 Task: Assign in the project CodeWave the issue 'Create a new online platform for online fitness courses with advanced fitness tools and community features' to the sprint 'Velocity Vectors'. Assign in the project CodeWave the issue 'Implement a new cloud-based event management system for a company with advanced event planning and coordination features' to the sprint 'Velocity Vectors'. Assign in the project CodeWave the issue 'Integrate a new payment gateway feature into an existing e-commerce website to enhance payment options and security' to the sprint 'Velocity Vectors'. Assign in the project CodeWave the issue 'Develop a new tool for automated testing of mobile application network connectivity and data usage optimization' to the sprint 'Velocity Vectors'
Action: Mouse moved to (234, 65)
Screenshot: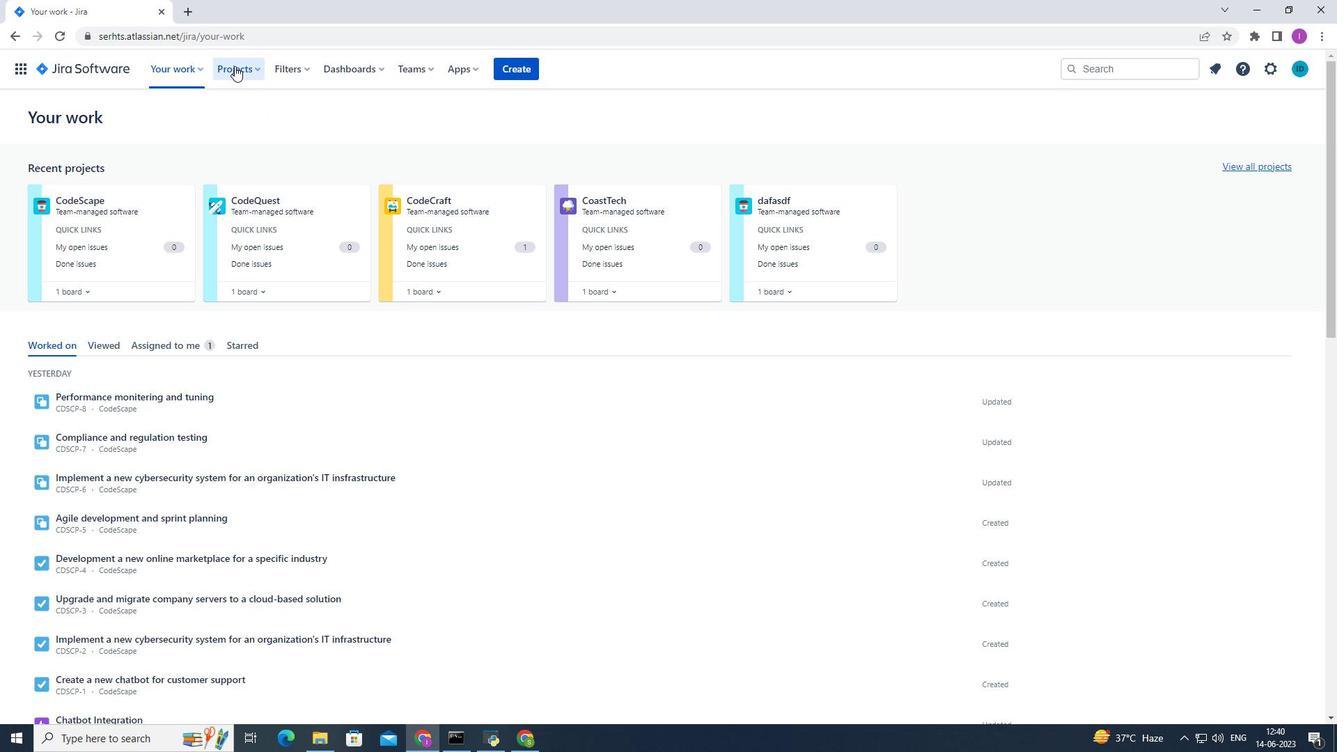 
Action: Mouse pressed left at (234, 65)
Screenshot: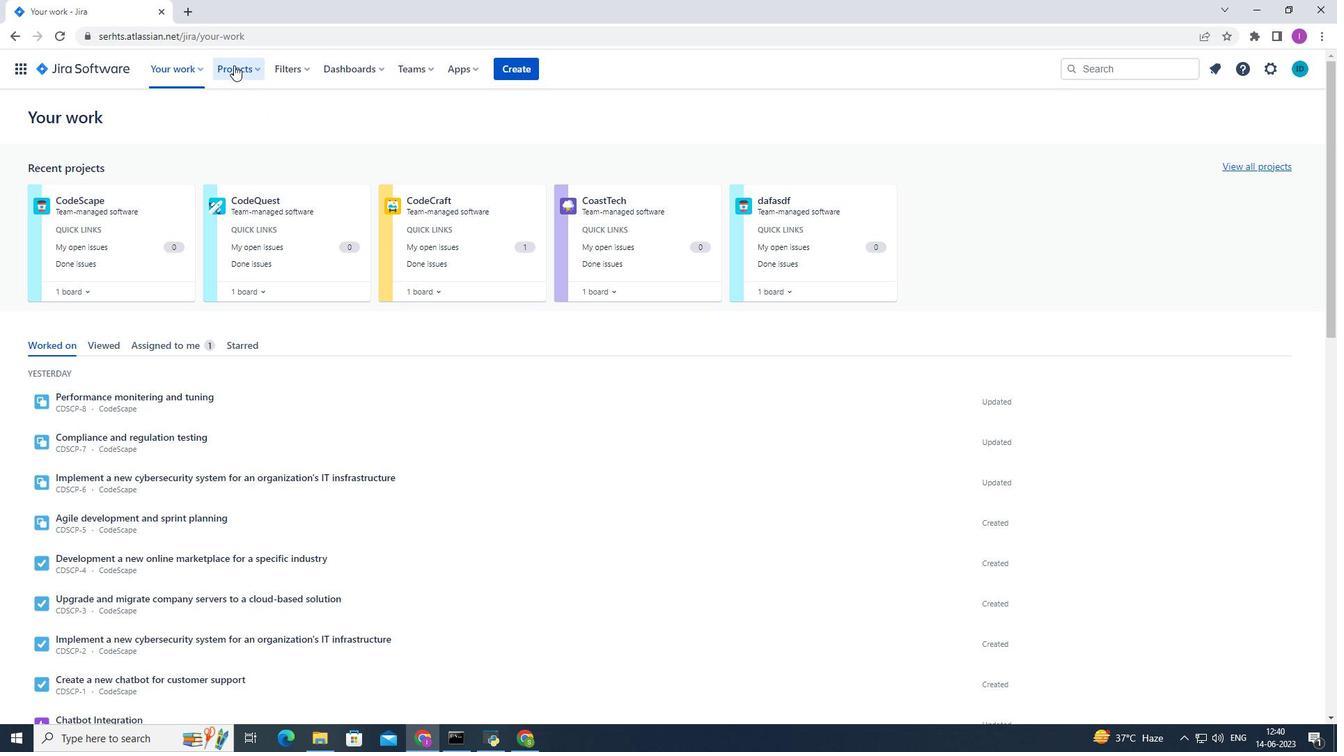 
Action: Mouse moved to (265, 126)
Screenshot: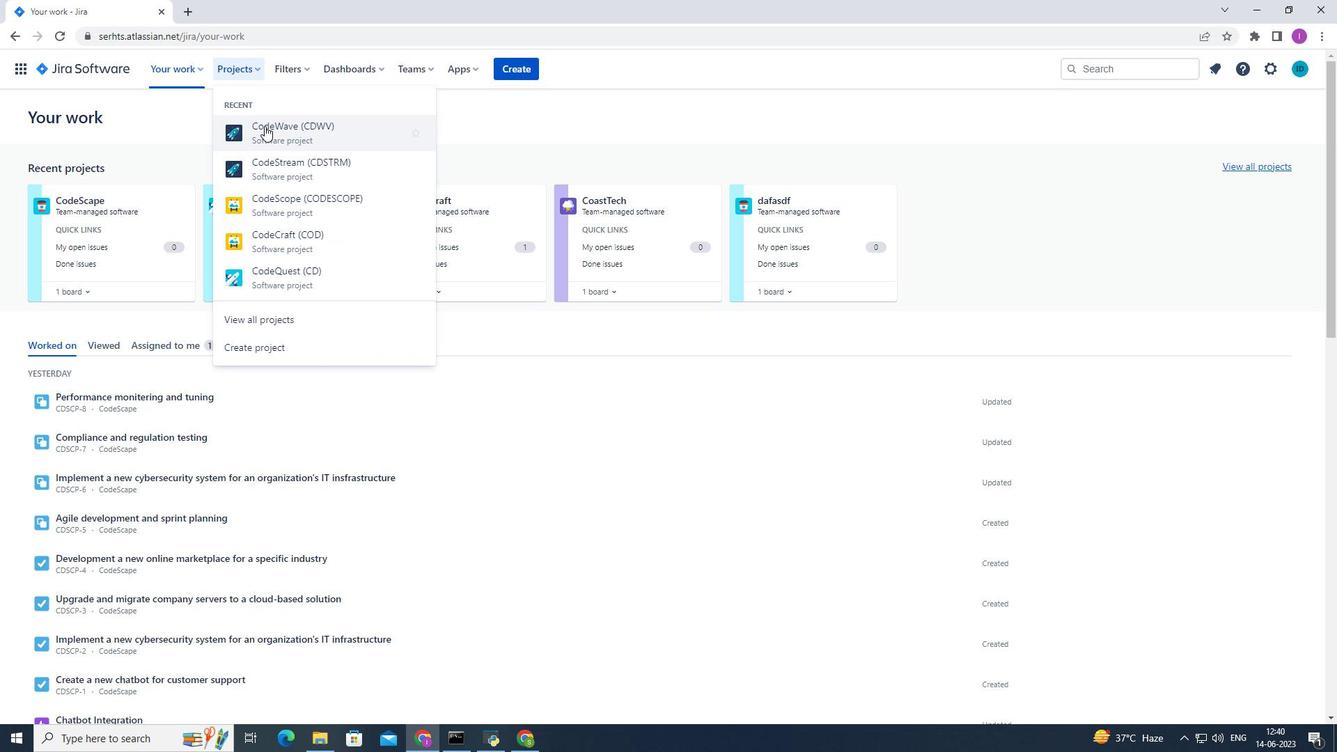 
Action: Mouse pressed left at (265, 126)
Screenshot: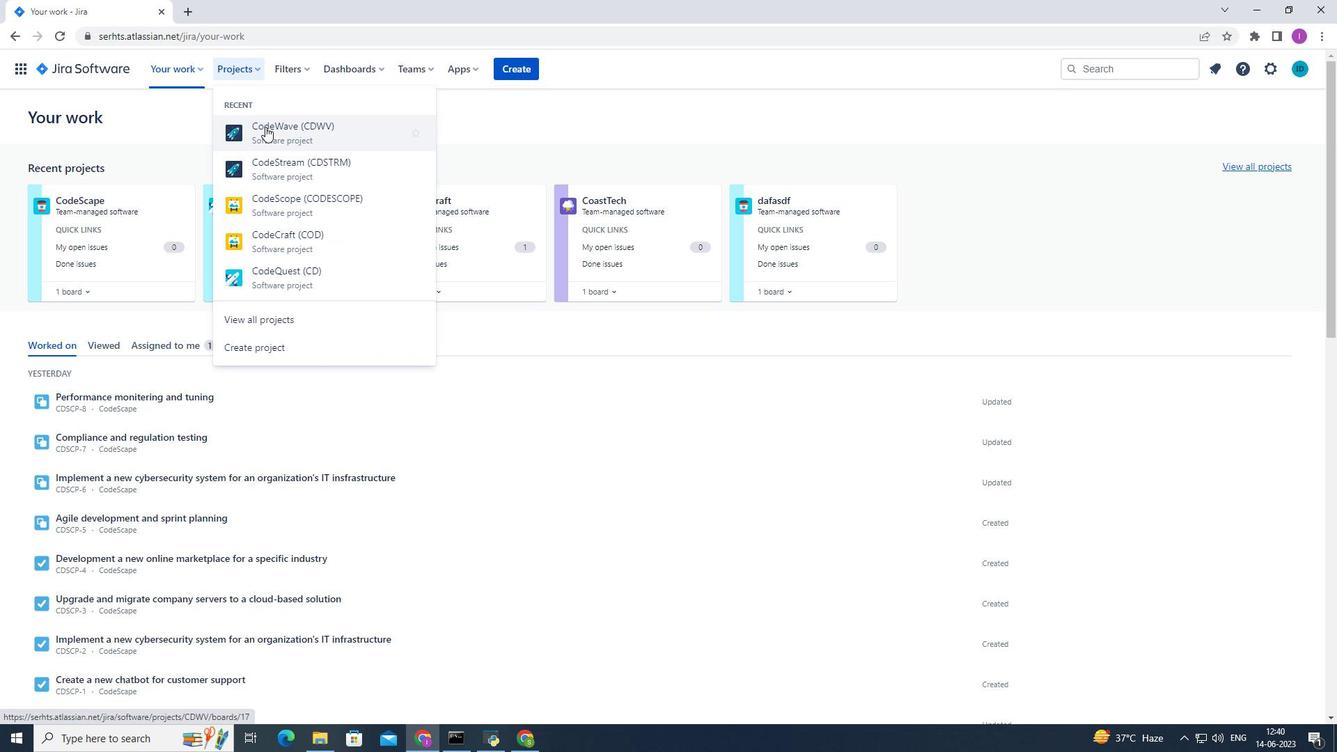 
Action: Mouse moved to (105, 204)
Screenshot: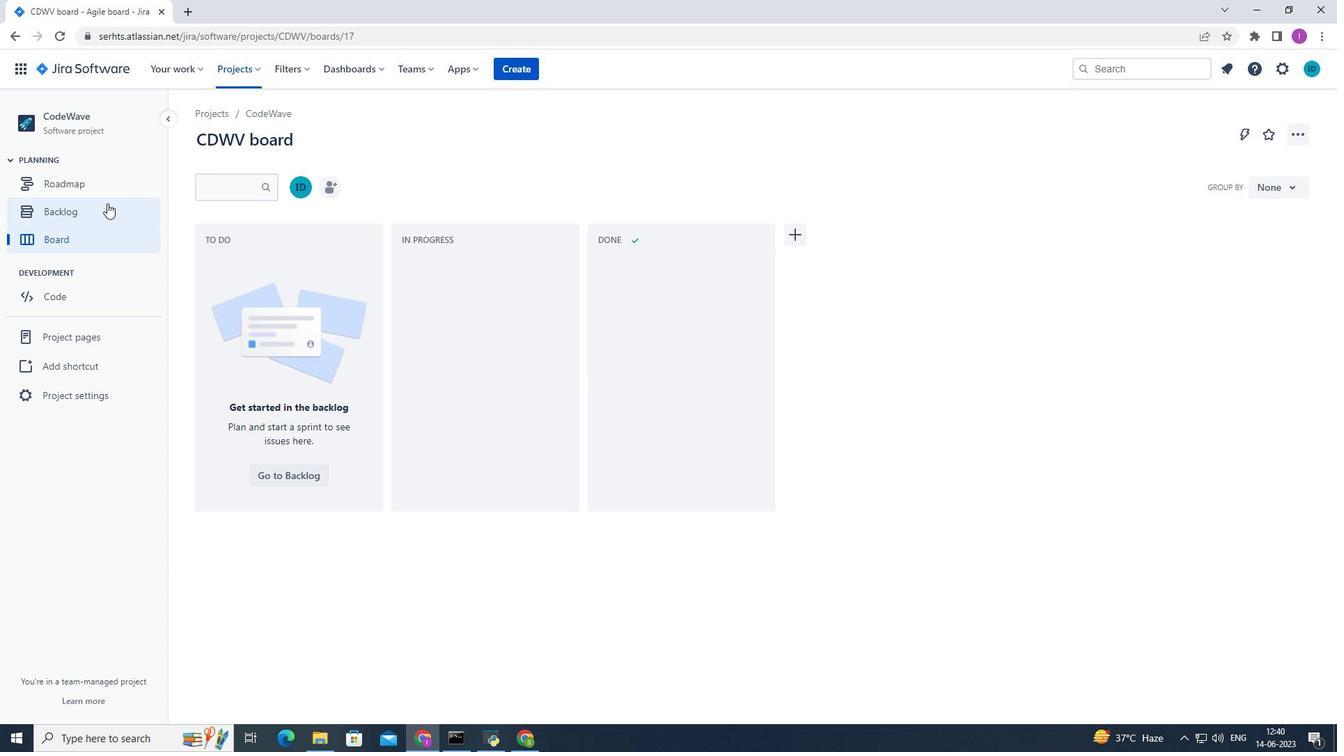 
Action: Mouse pressed left at (105, 204)
Screenshot: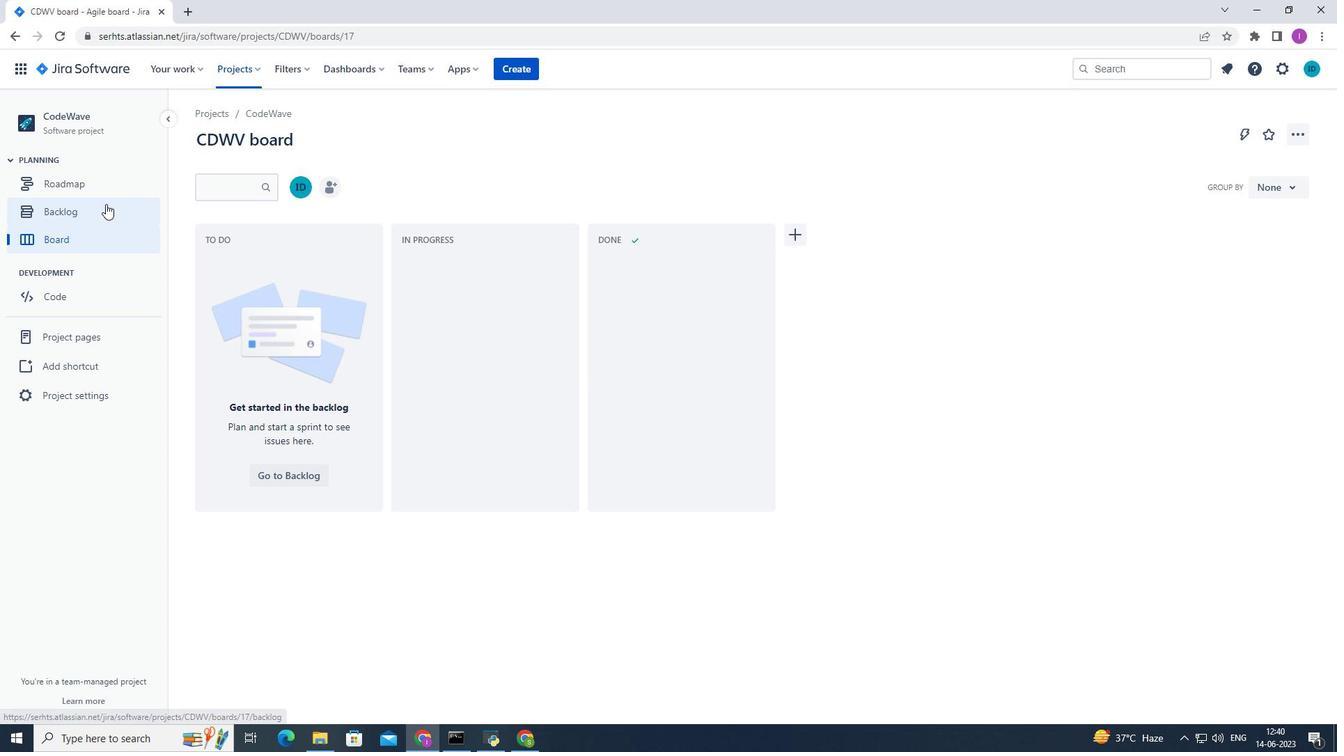 
Action: Mouse moved to (993, 713)
Screenshot: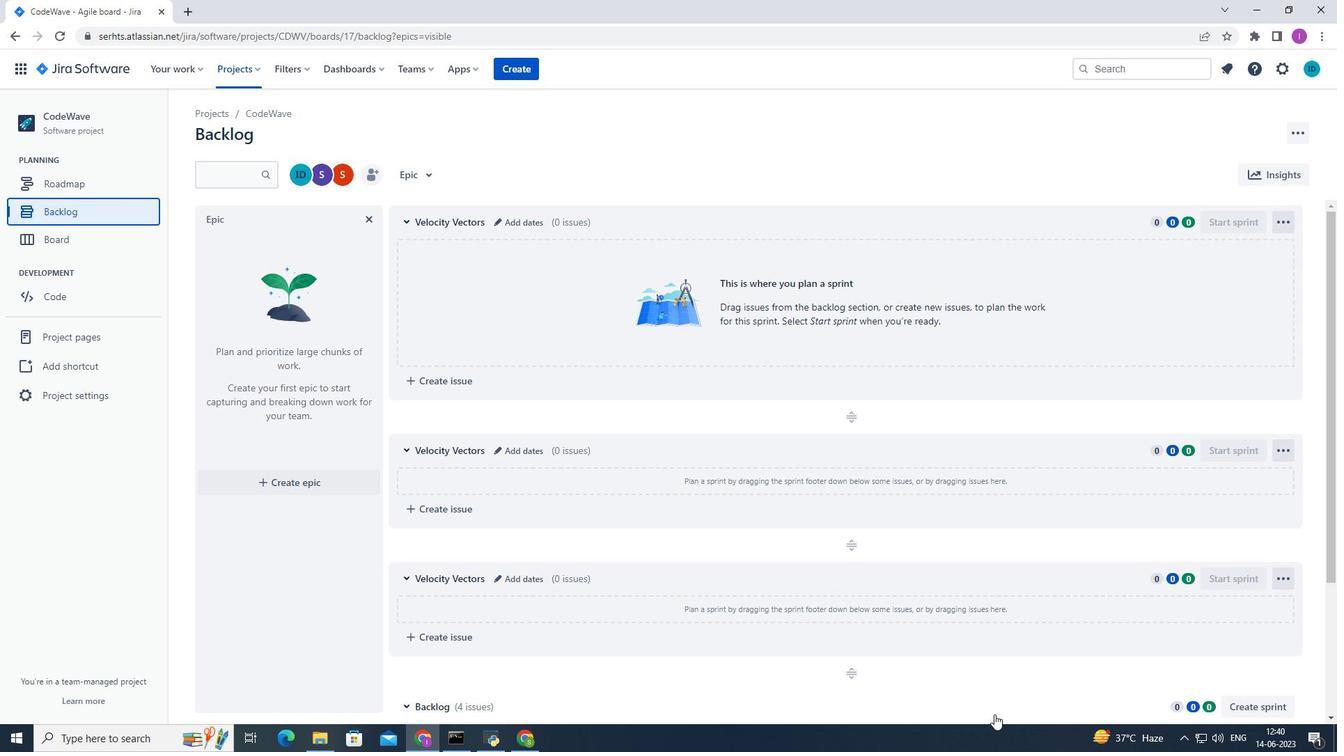 
Action: Mouse scrolled (993, 712) with delta (0, 0)
Screenshot: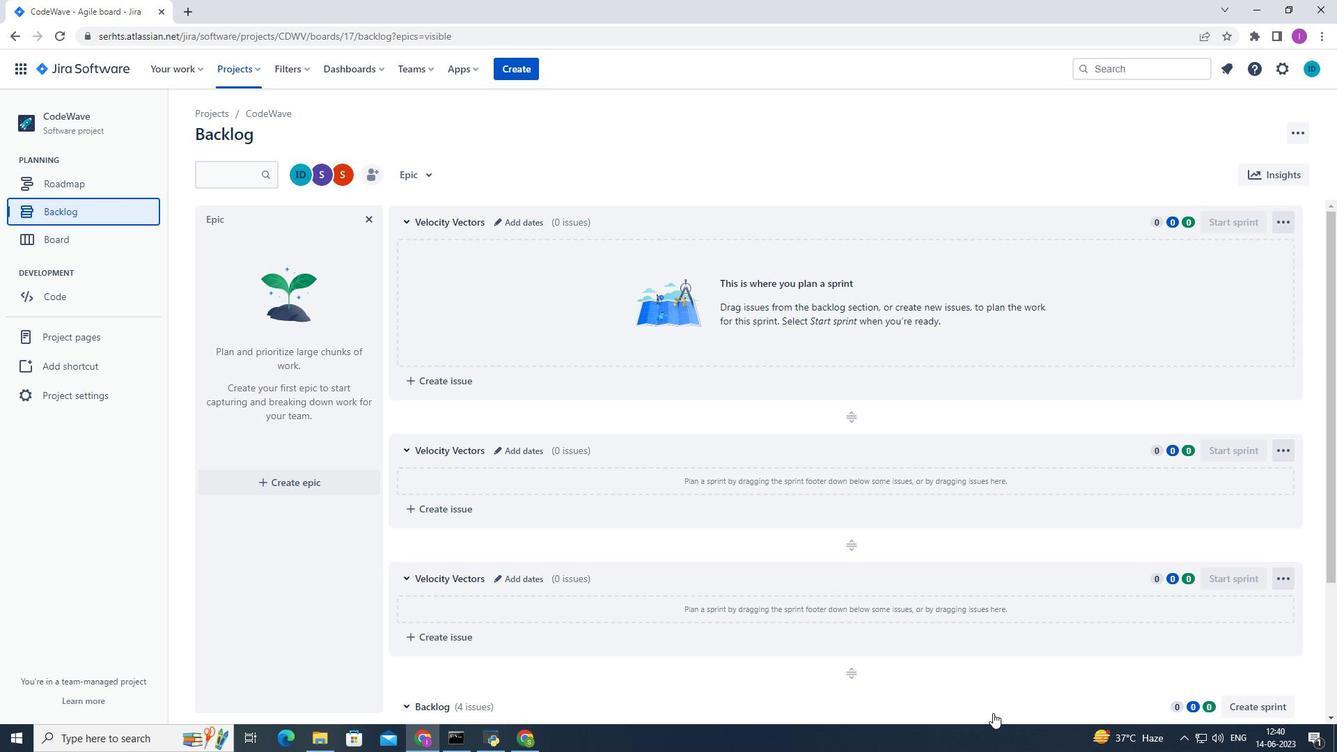 
Action: Mouse scrolled (993, 712) with delta (0, 0)
Screenshot: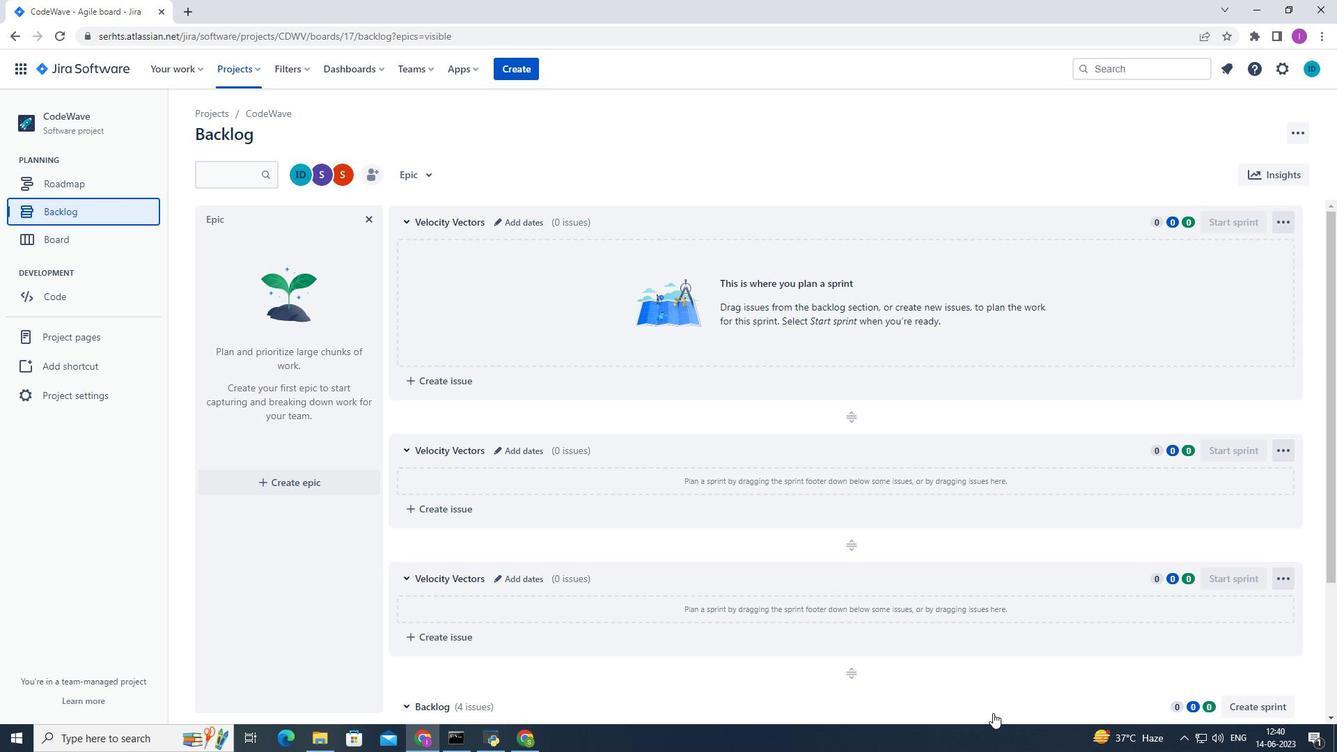 
Action: Mouse scrolled (993, 712) with delta (0, 0)
Screenshot: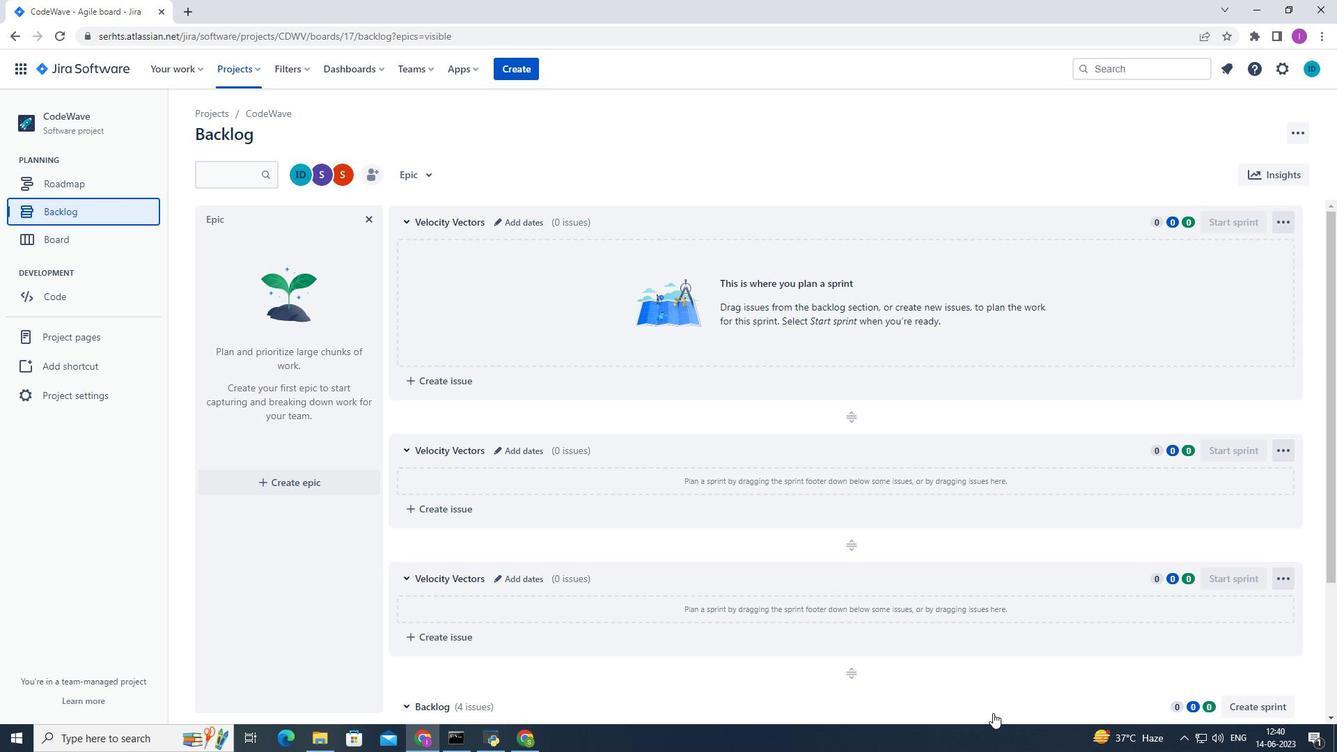 
Action: Mouse scrolled (993, 712) with delta (0, 0)
Screenshot: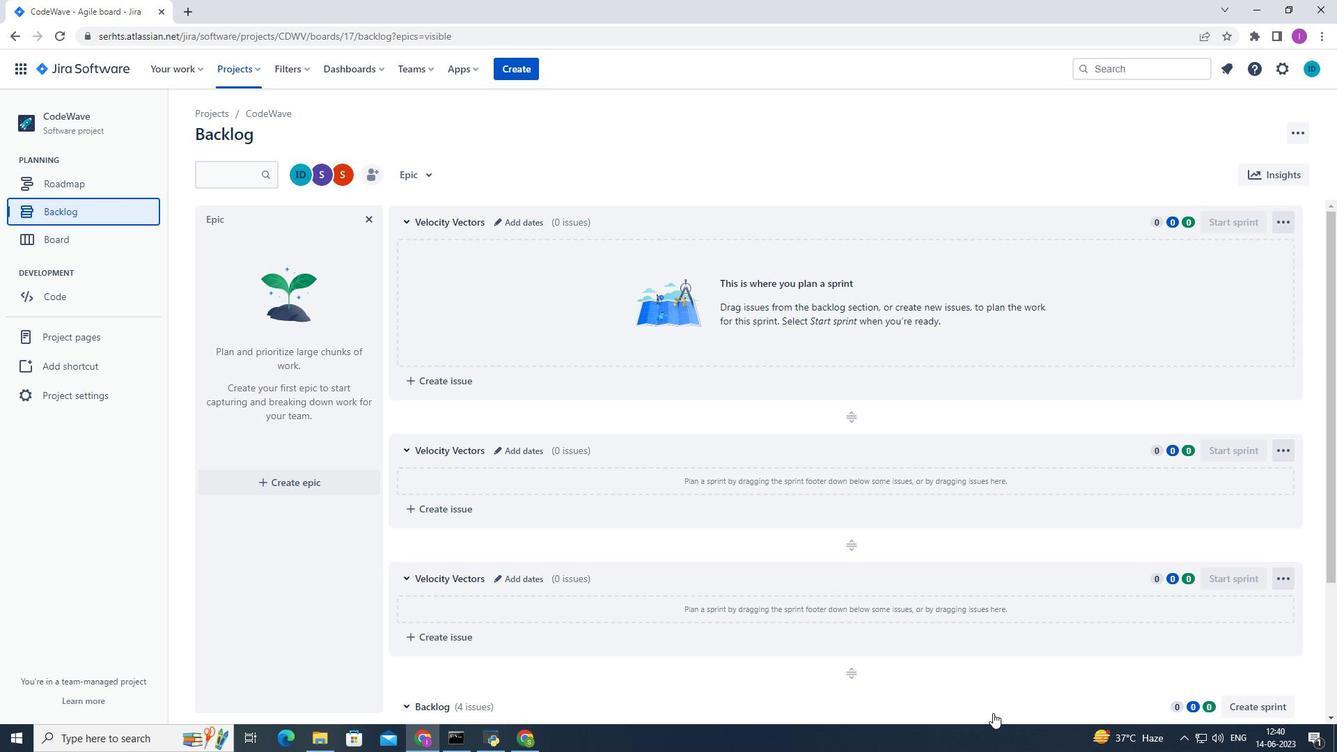 
Action: Mouse moved to (987, 690)
Screenshot: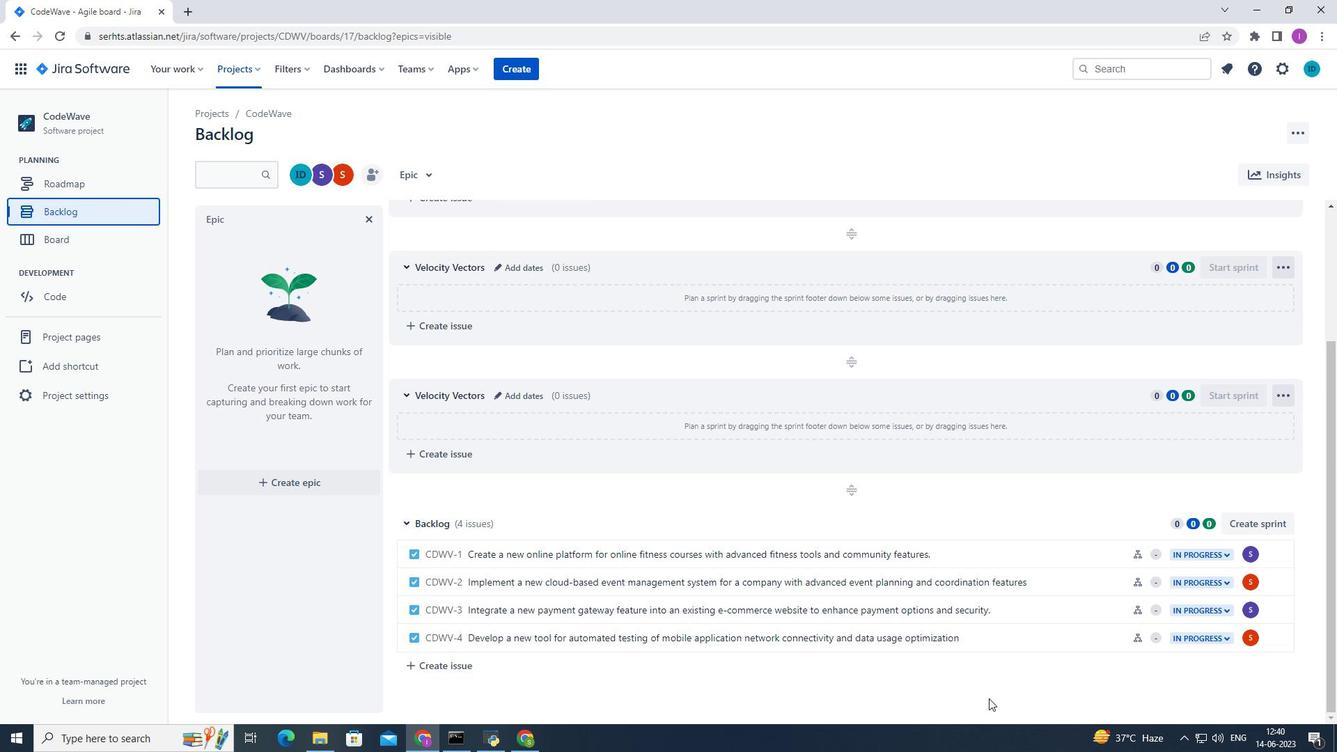 
Action: Mouse scrolled (987, 690) with delta (0, 0)
Screenshot: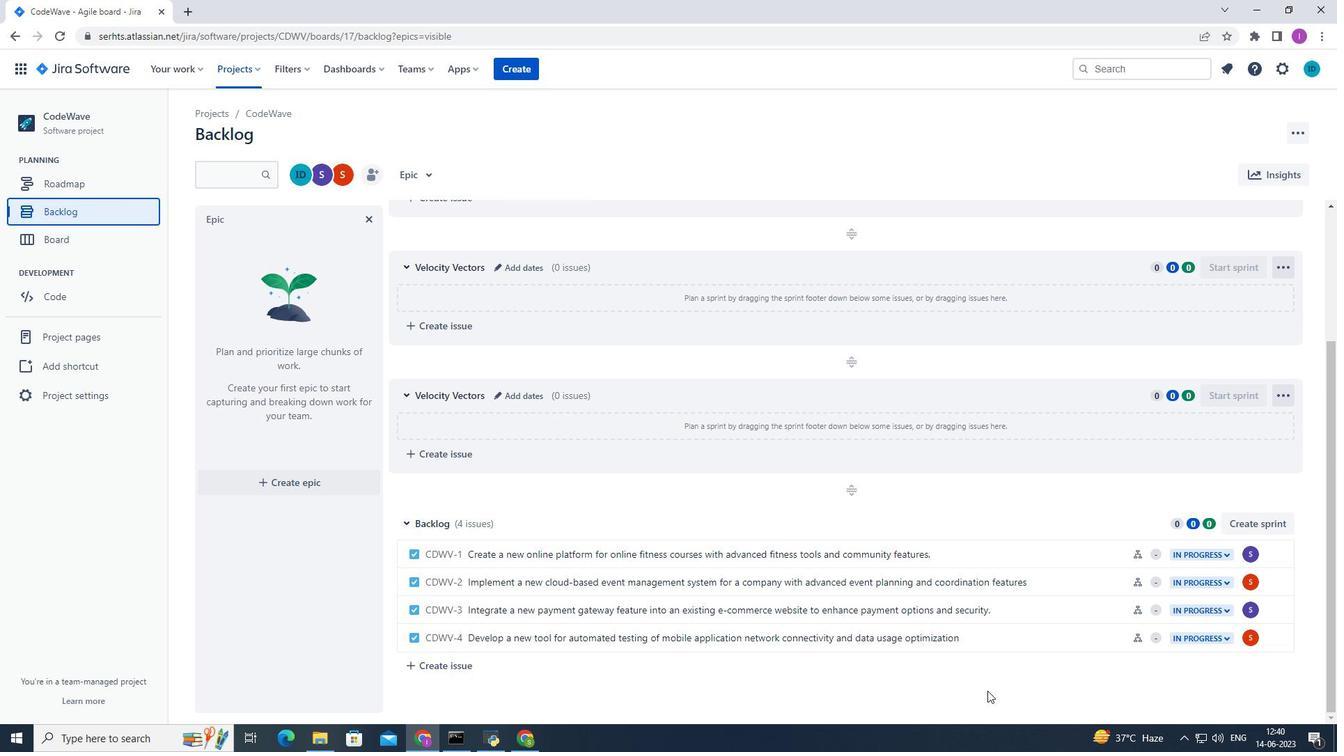 
Action: Mouse scrolled (987, 690) with delta (0, 0)
Screenshot: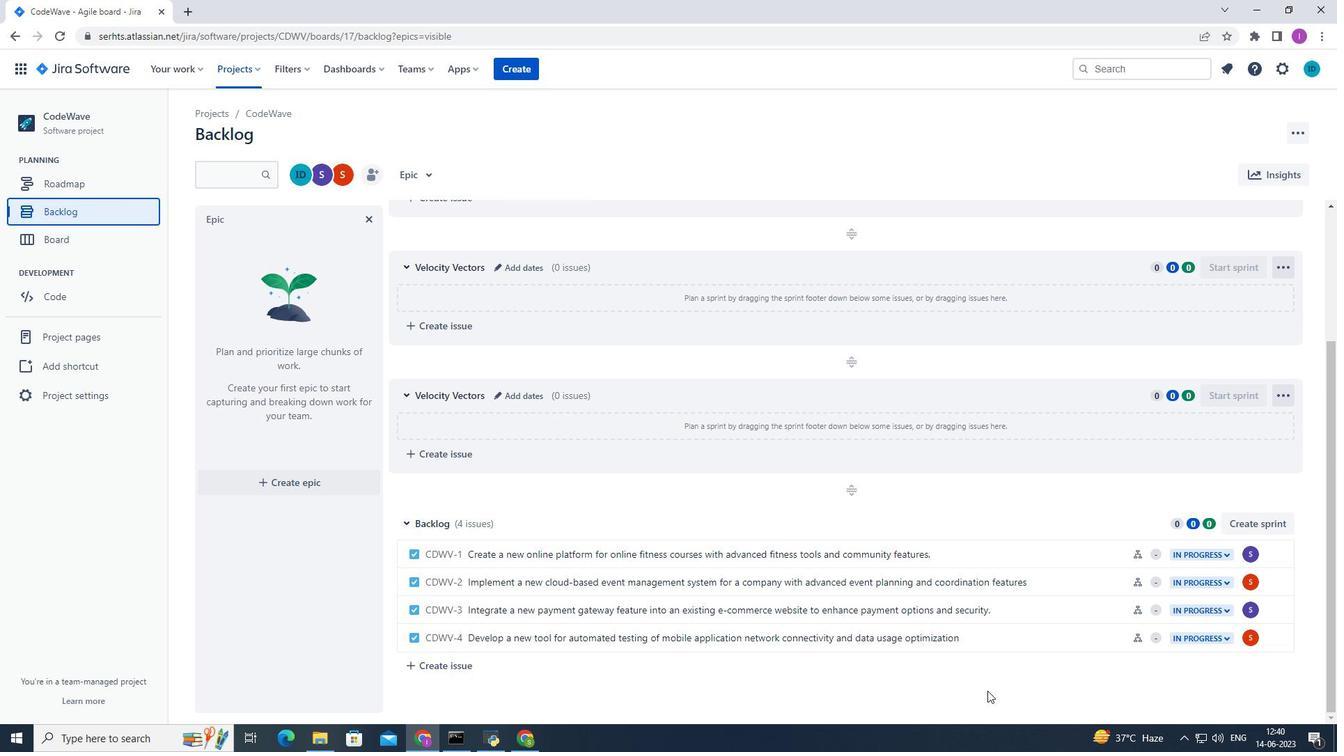 
Action: Mouse scrolled (987, 690) with delta (0, 0)
Screenshot: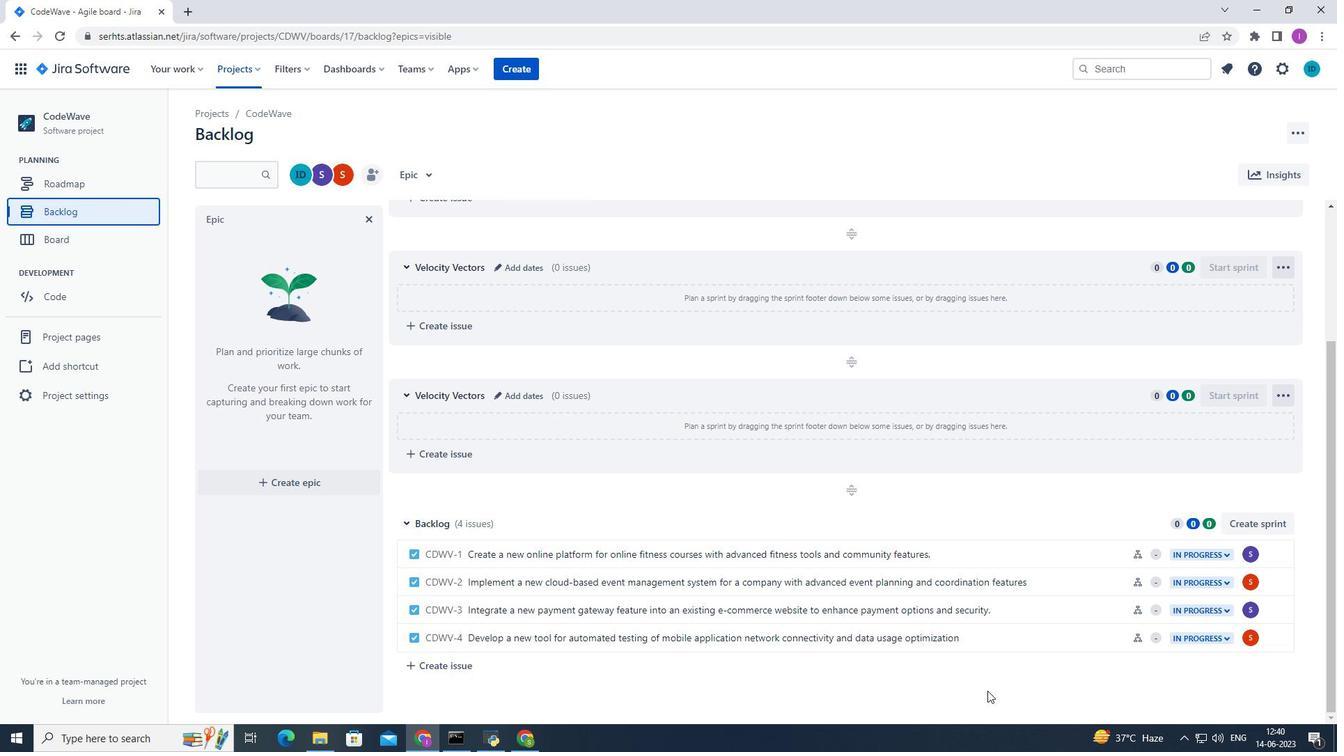 
Action: Mouse scrolled (987, 690) with delta (0, 0)
Screenshot: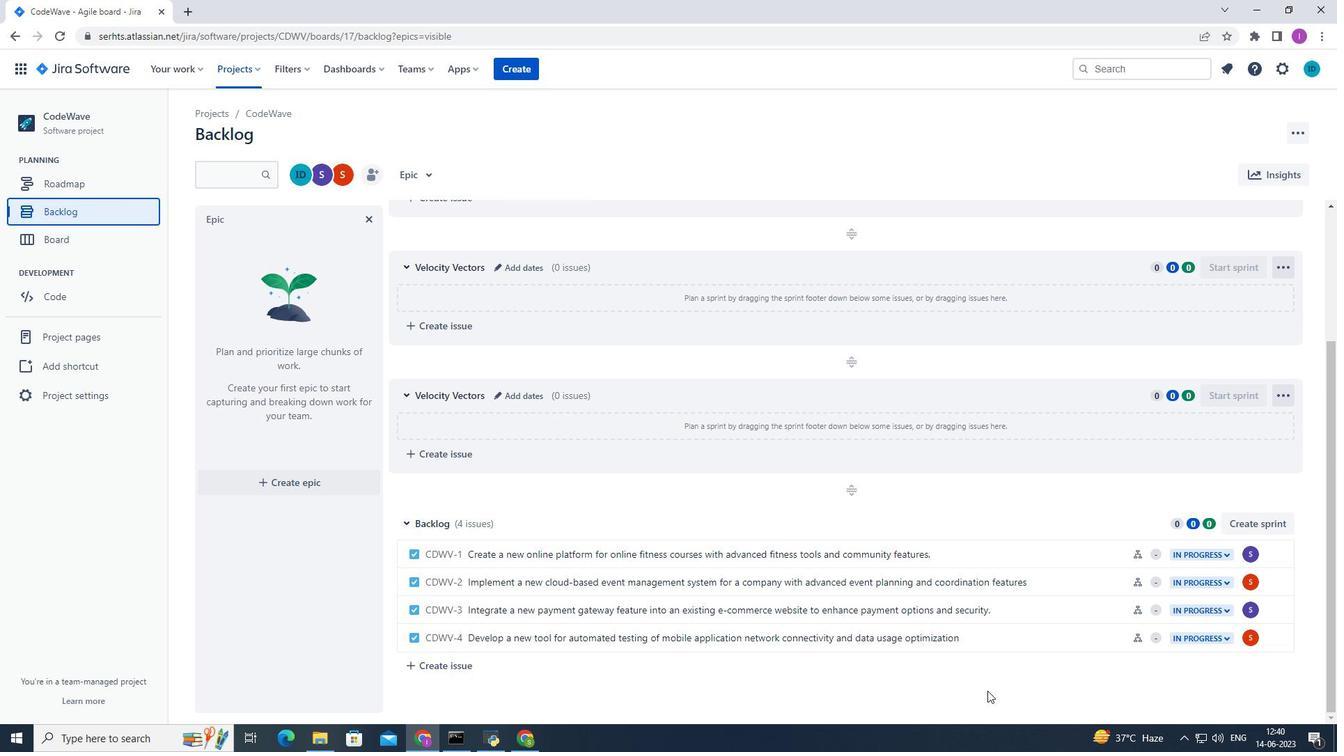 
Action: Mouse moved to (1271, 553)
Screenshot: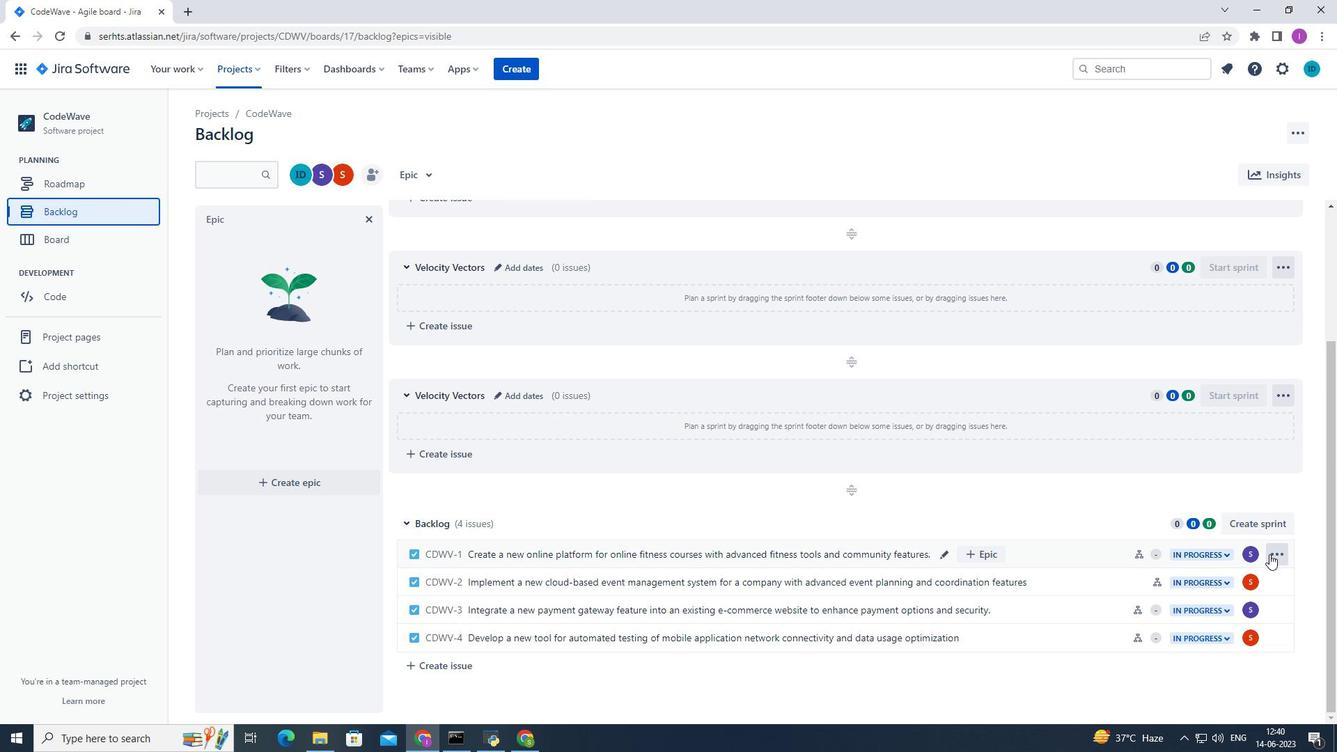 
Action: Mouse pressed left at (1271, 553)
Screenshot: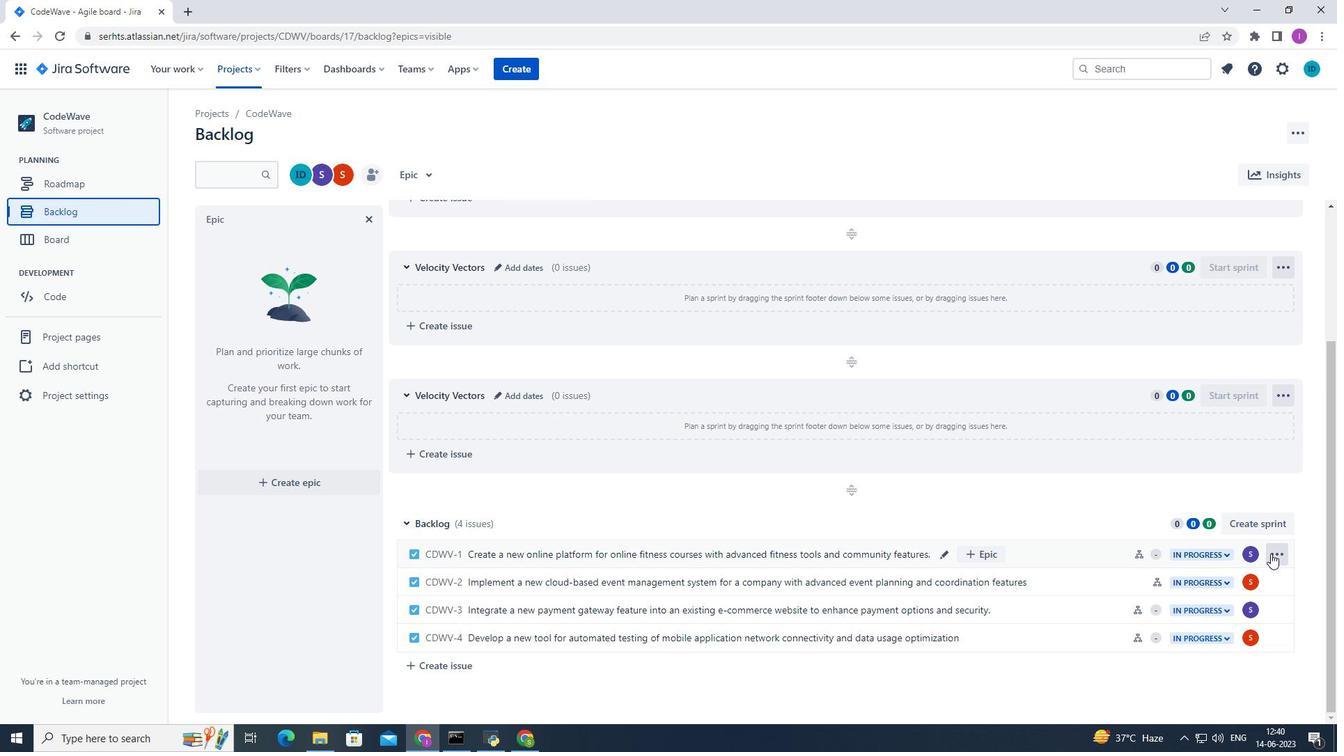 
Action: Mouse moved to (1250, 430)
Screenshot: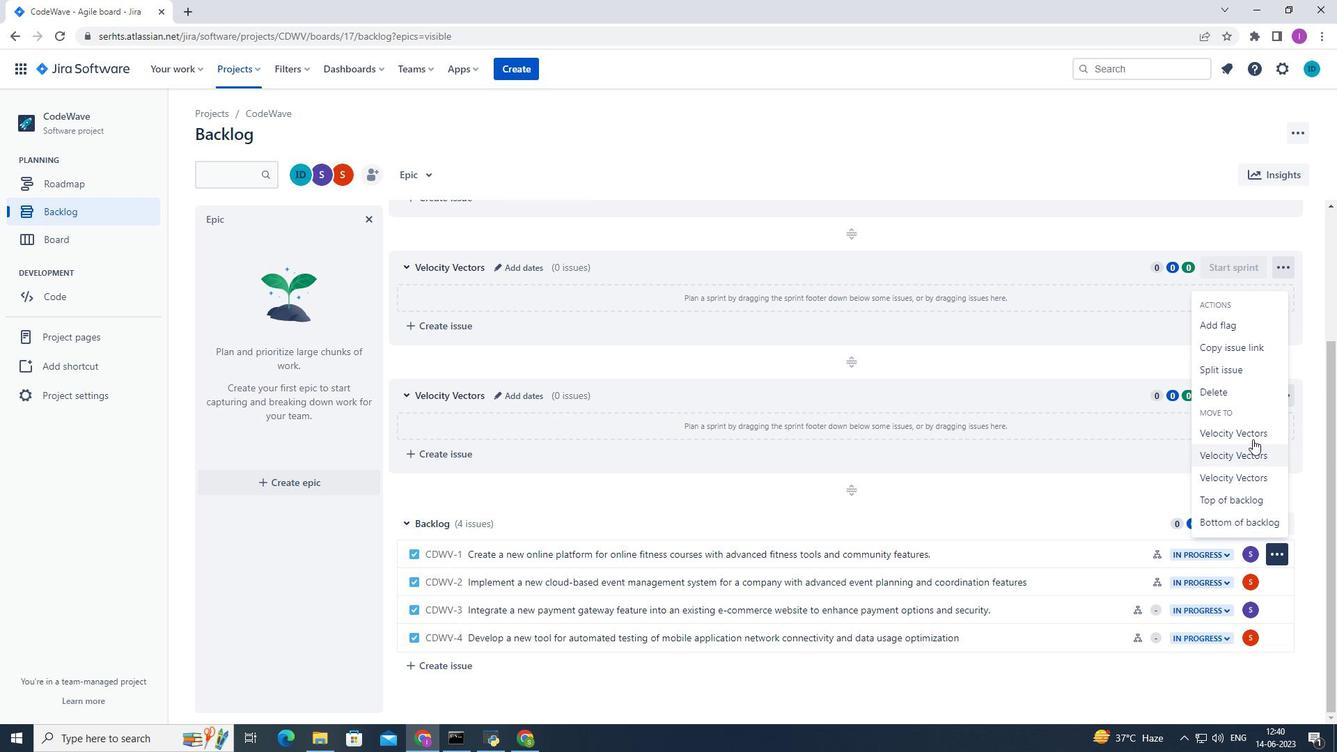 
Action: Mouse pressed left at (1250, 430)
Screenshot: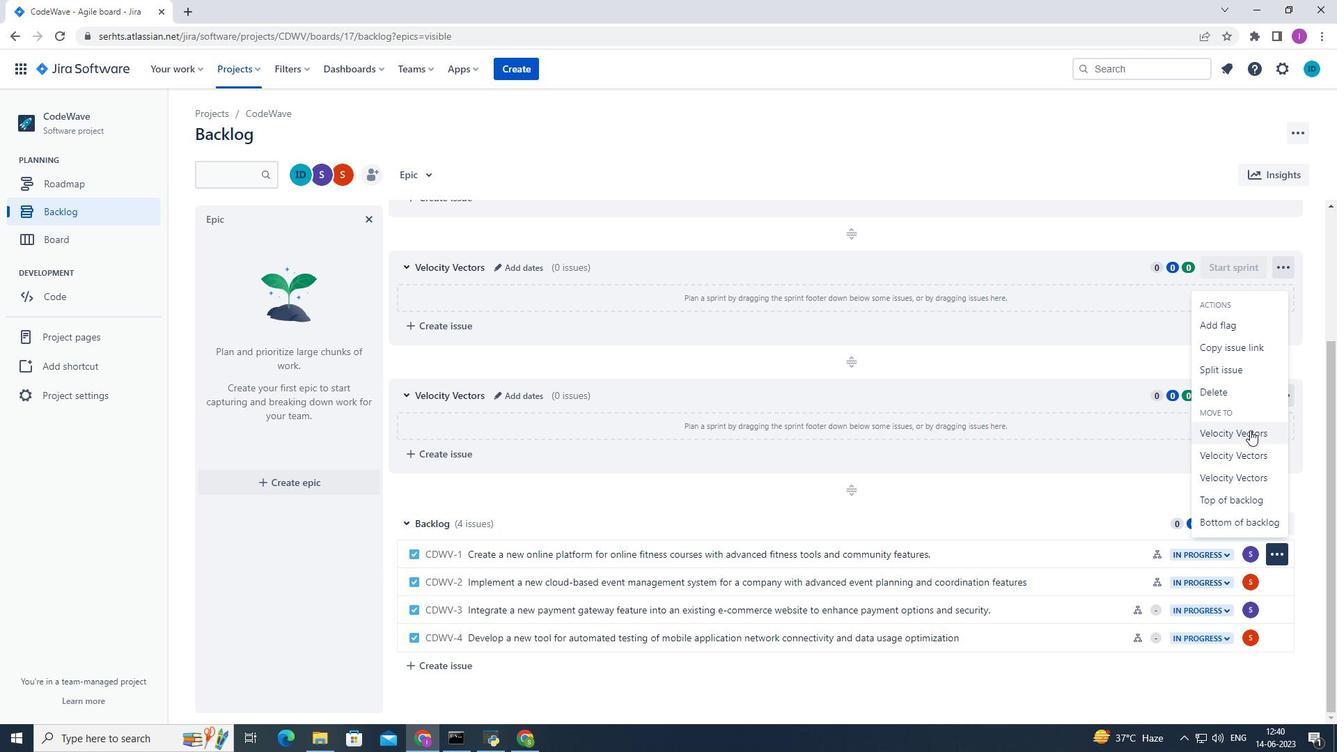 
Action: Mouse moved to (1272, 580)
Screenshot: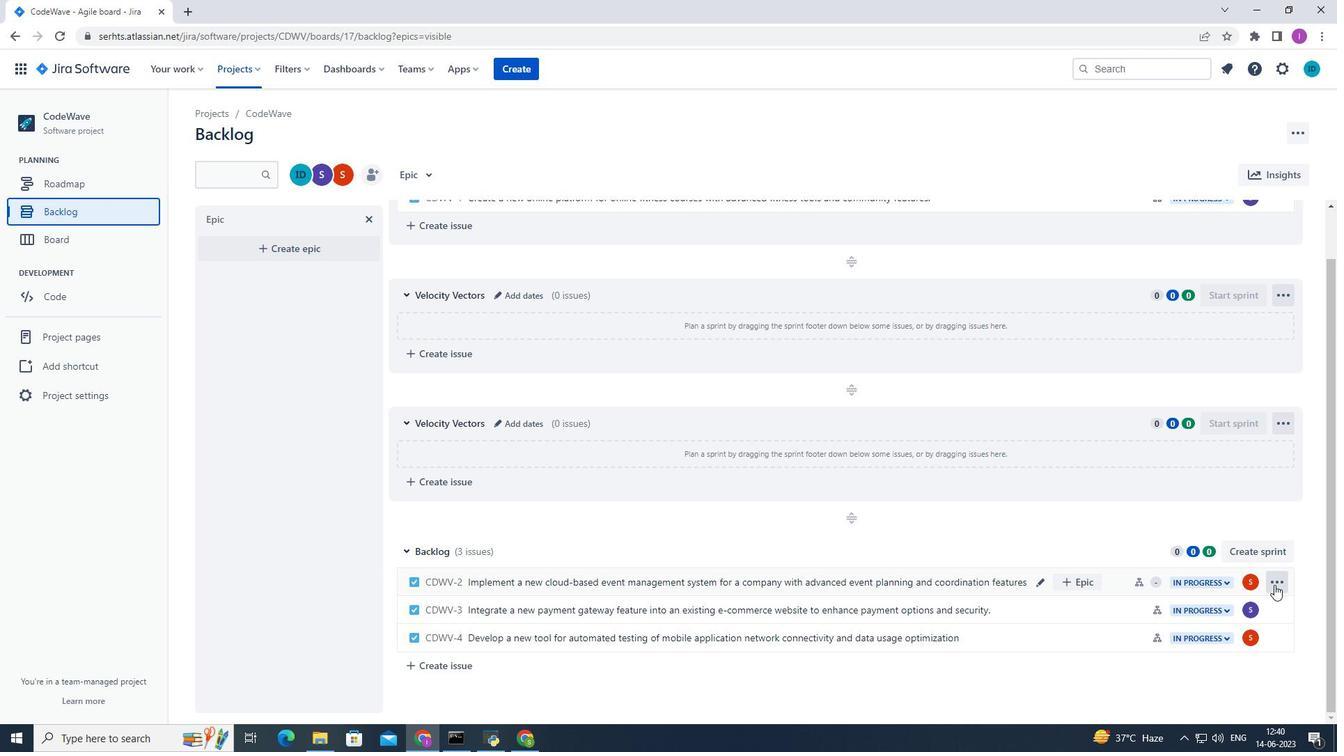 
Action: Mouse pressed left at (1272, 580)
Screenshot: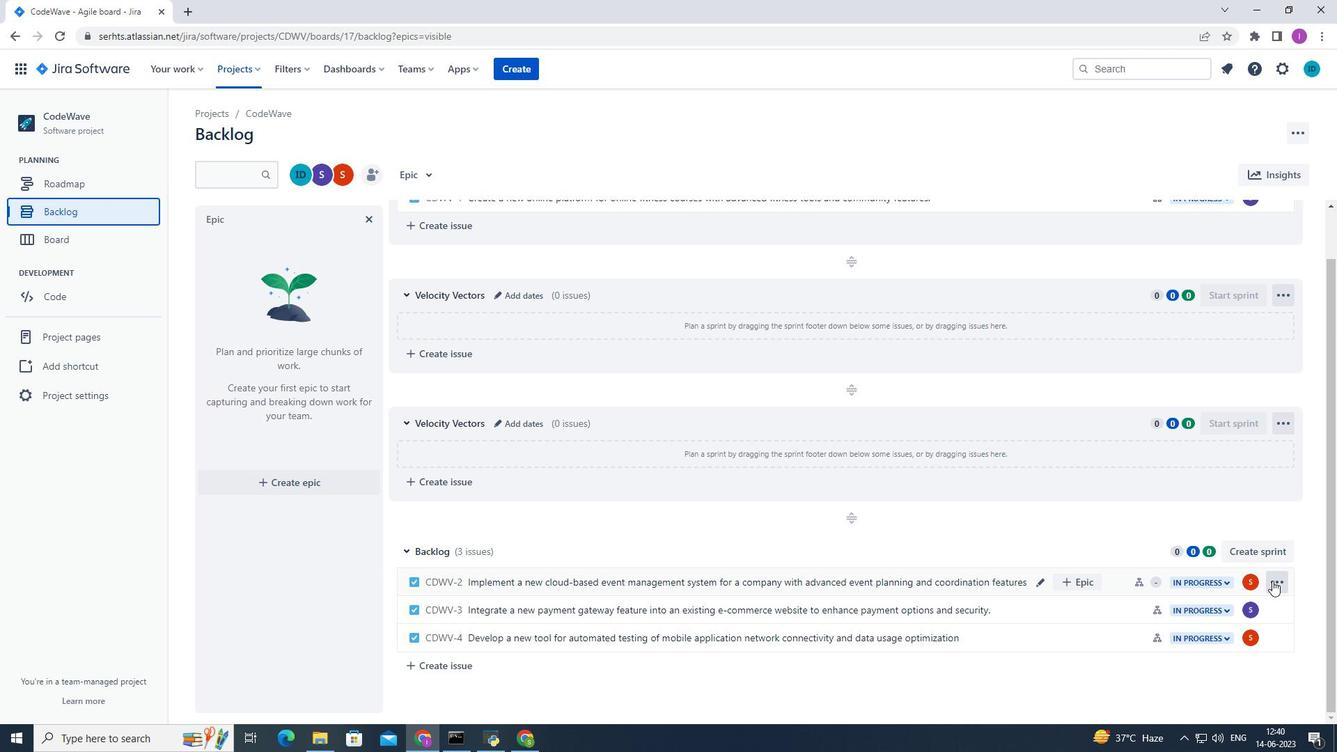
Action: Mouse moved to (1246, 485)
Screenshot: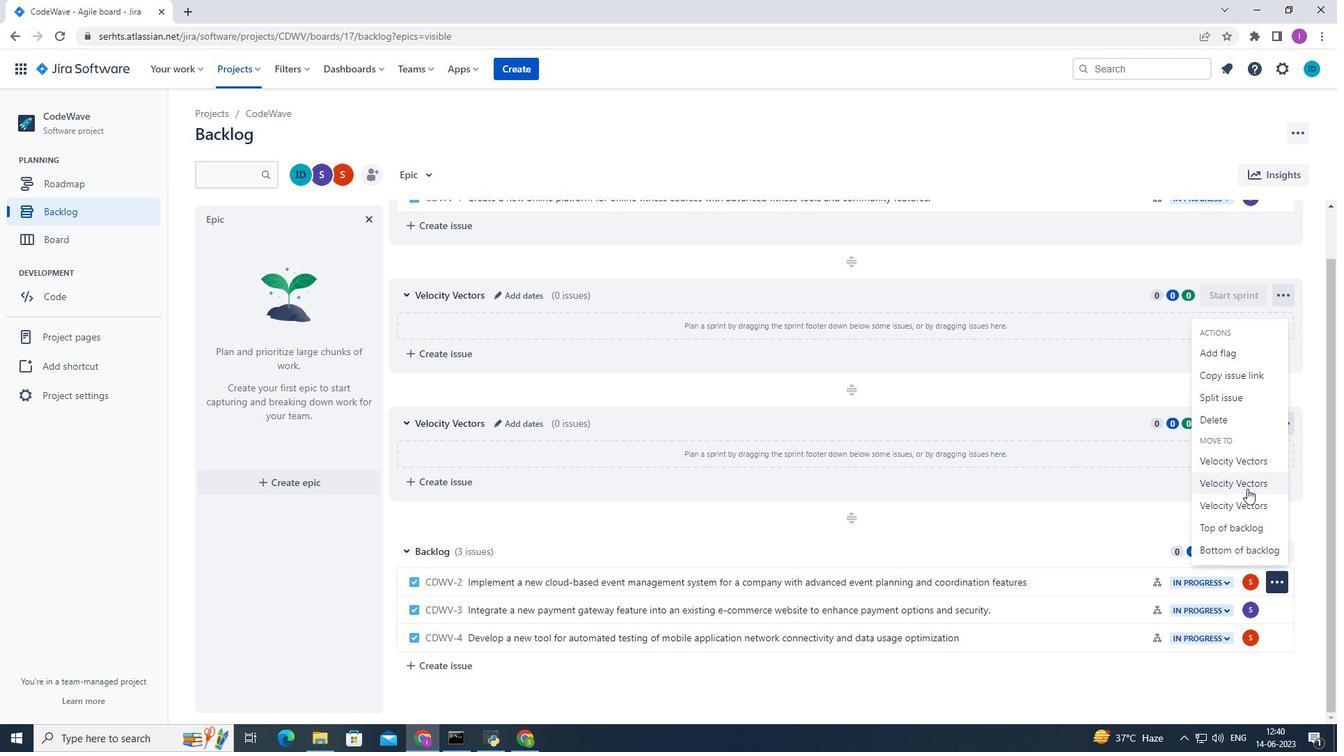 
Action: Mouse pressed left at (1246, 485)
Screenshot: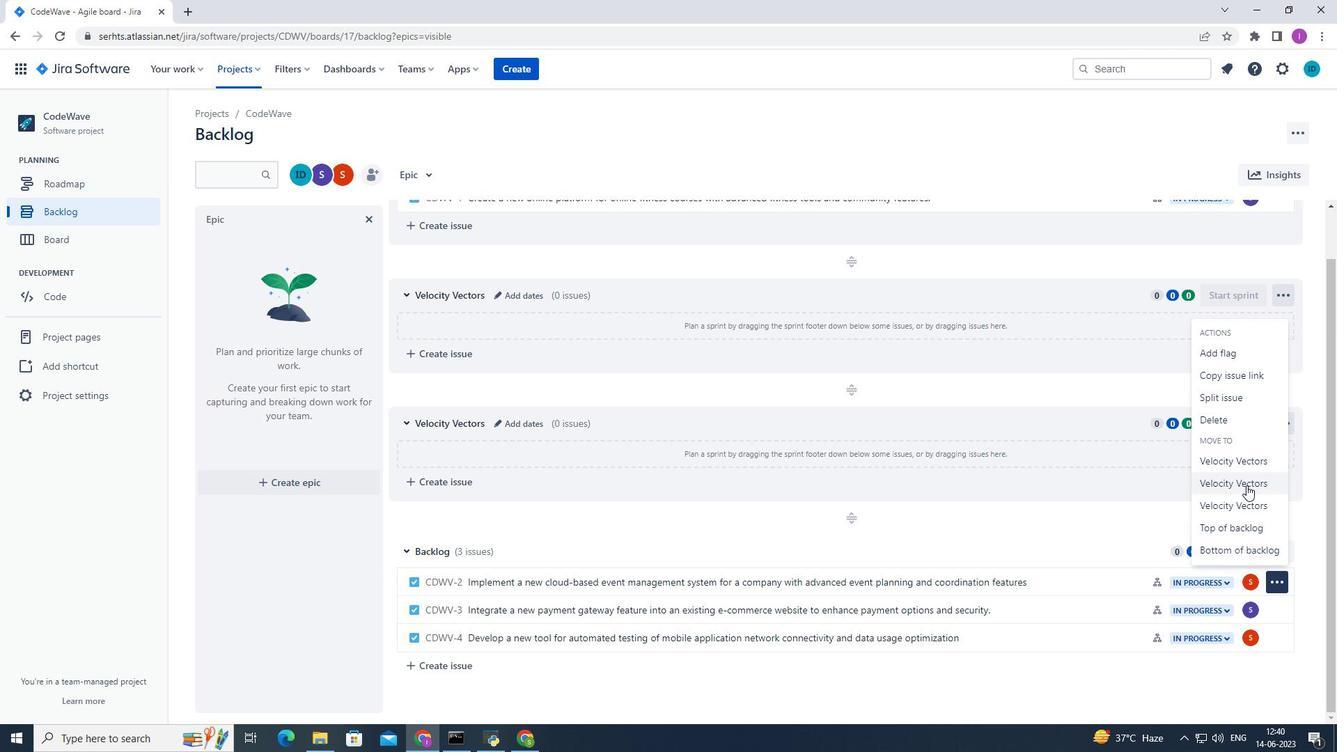 
Action: Mouse moved to (1279, 610)
Screenshot: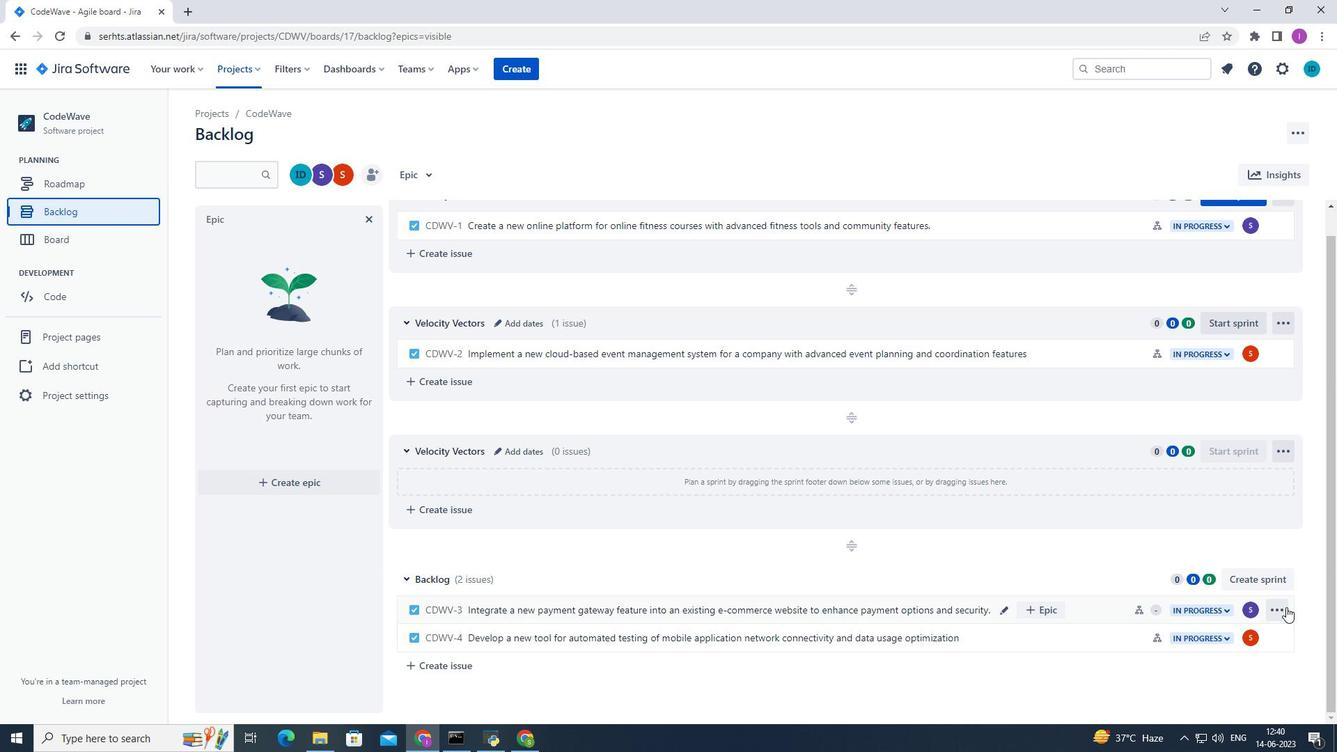 
Action: Mouse pressed left at (1279, 610)
Screenshot: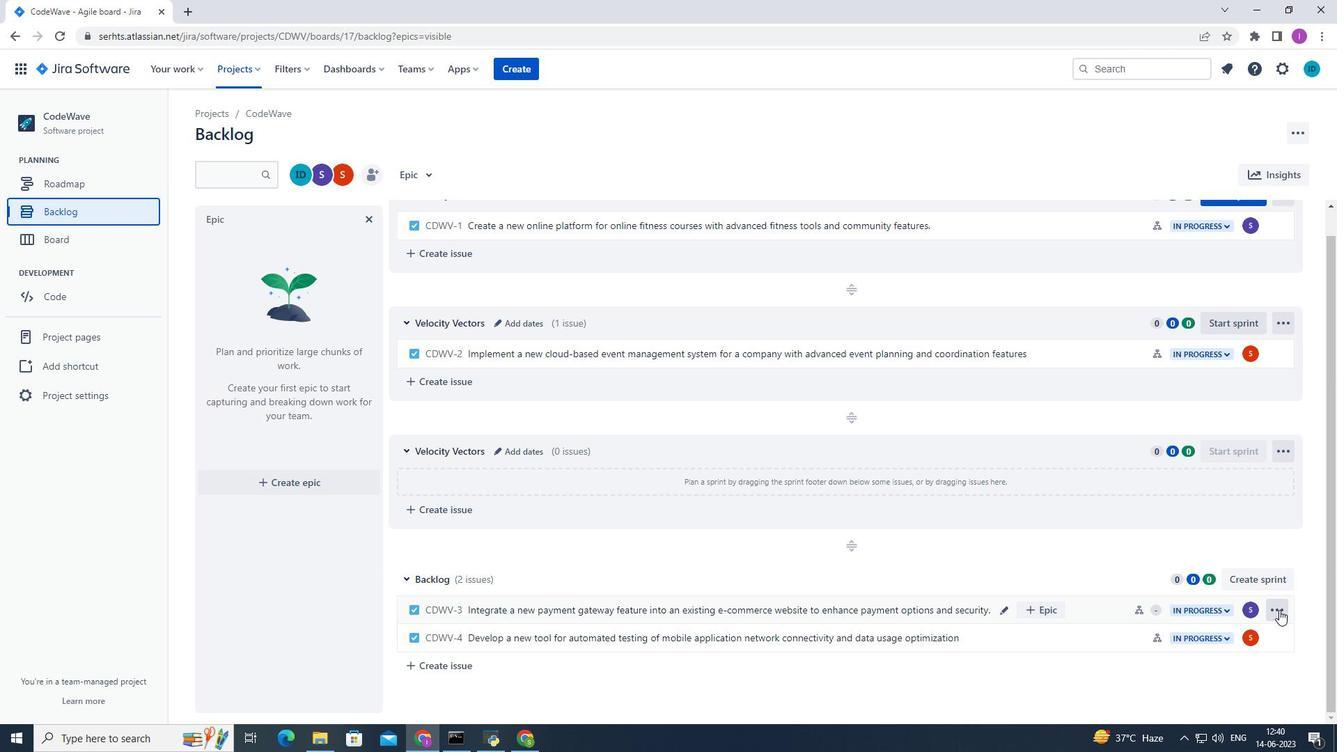 
Action: Mouse moved to (1264, 532)
Screenshot: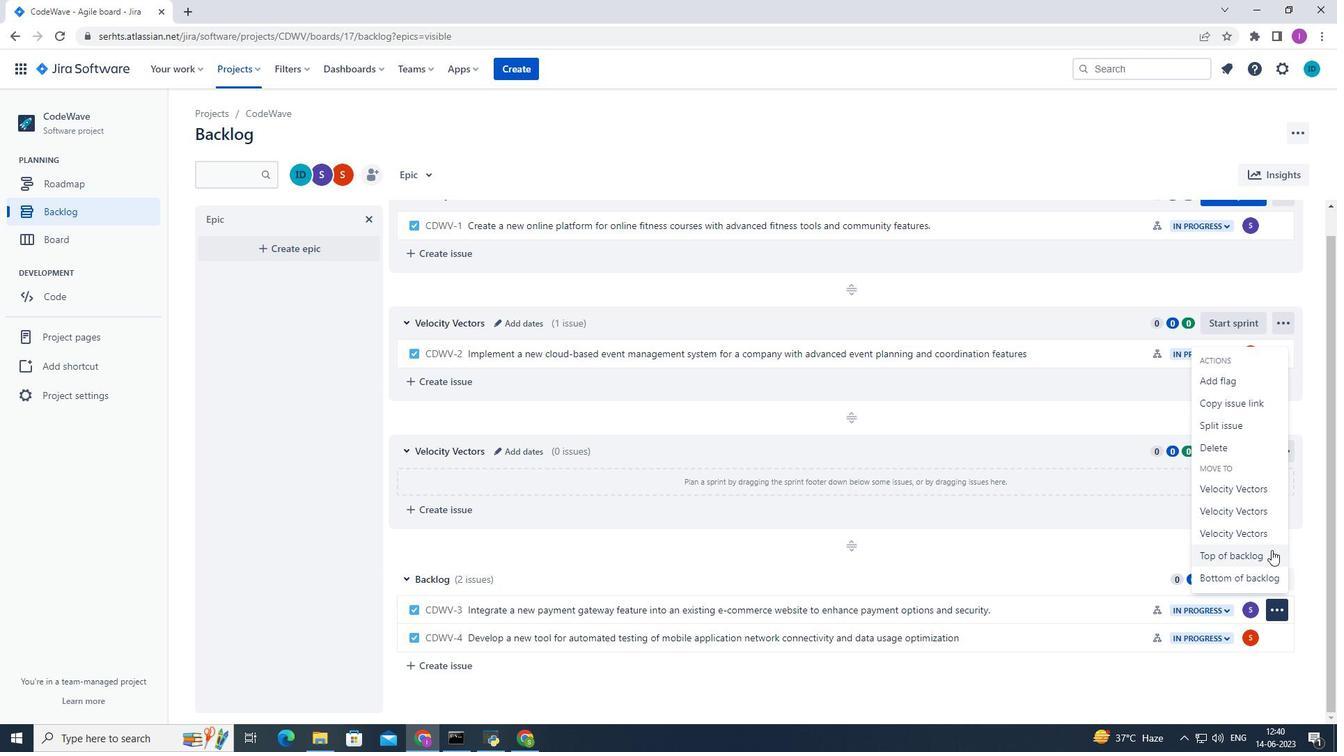 
Action: Mouse pressed left at (1264, 532)
Screenshot: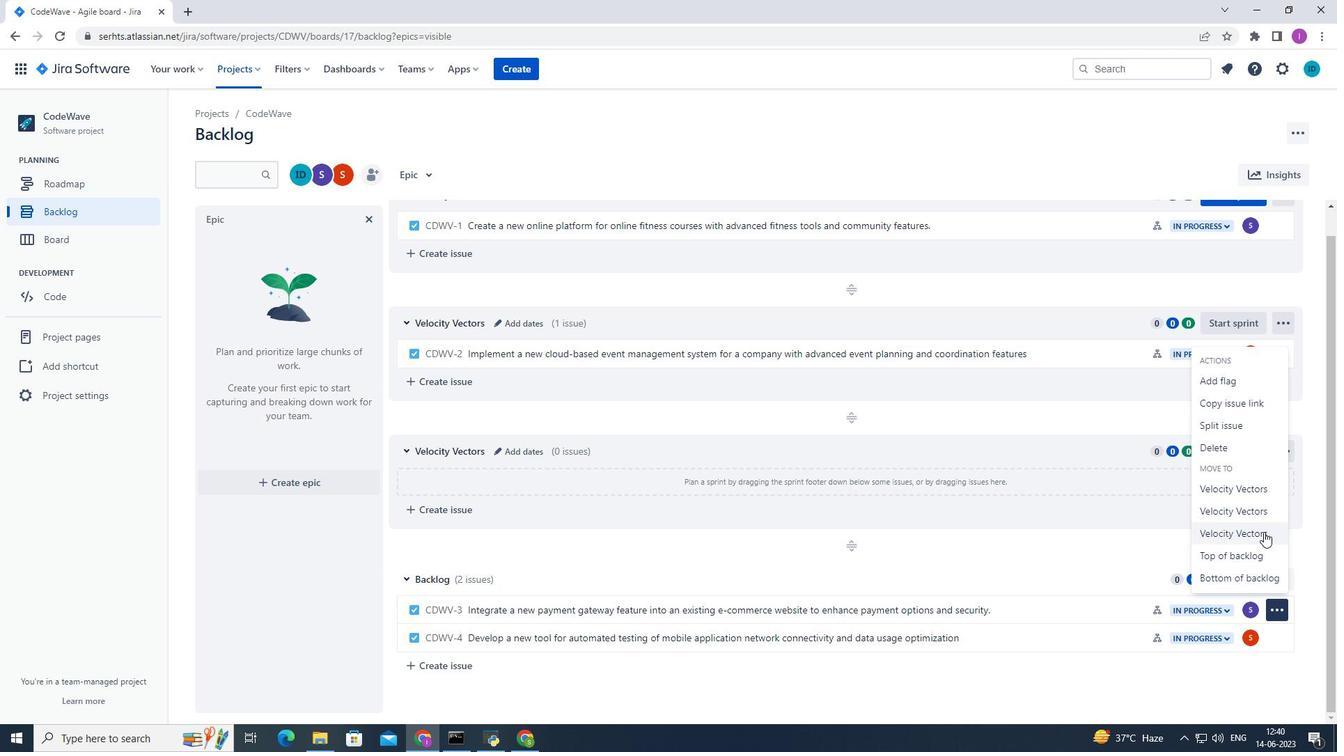 
Action: Mouse moved to (1272, 631)
Screenshot: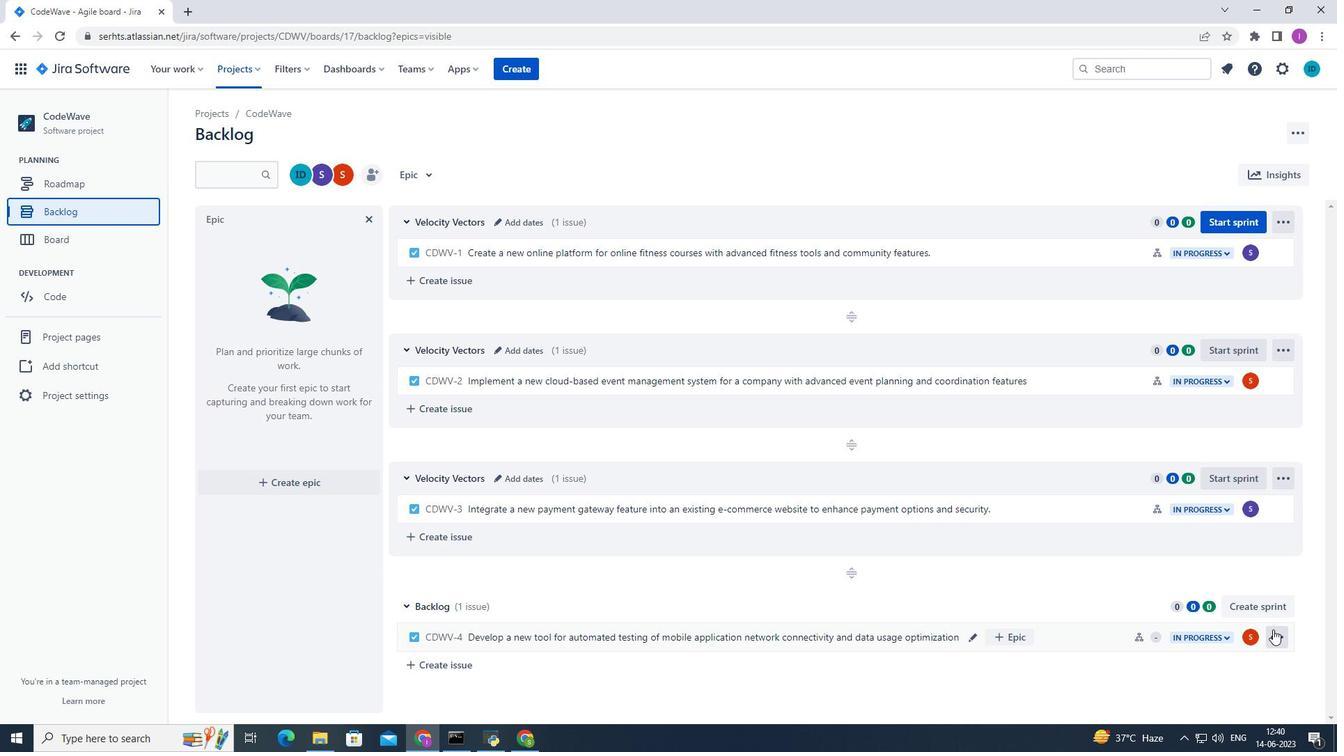 
Action: Mouse pressed left at (1272, 631)
Screenshot: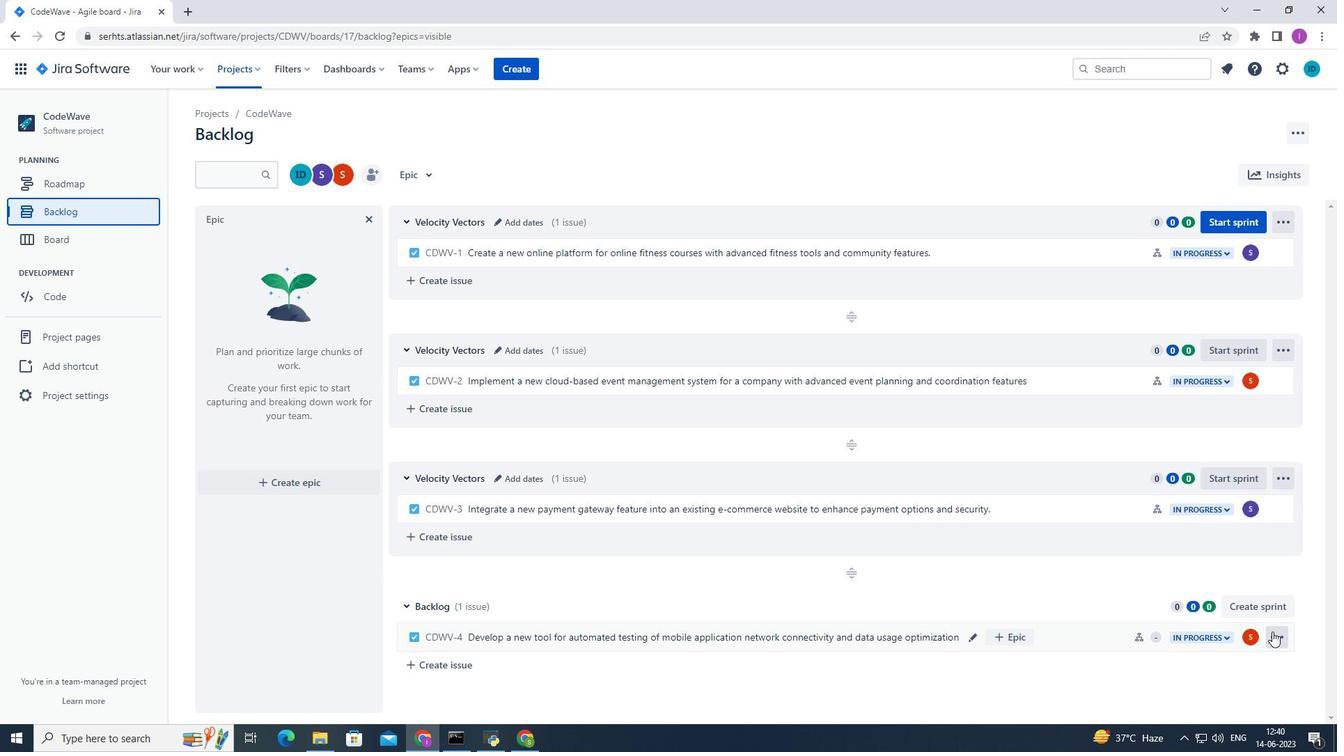 
Action: Mouse moved to (1267, 566)
Screenshot: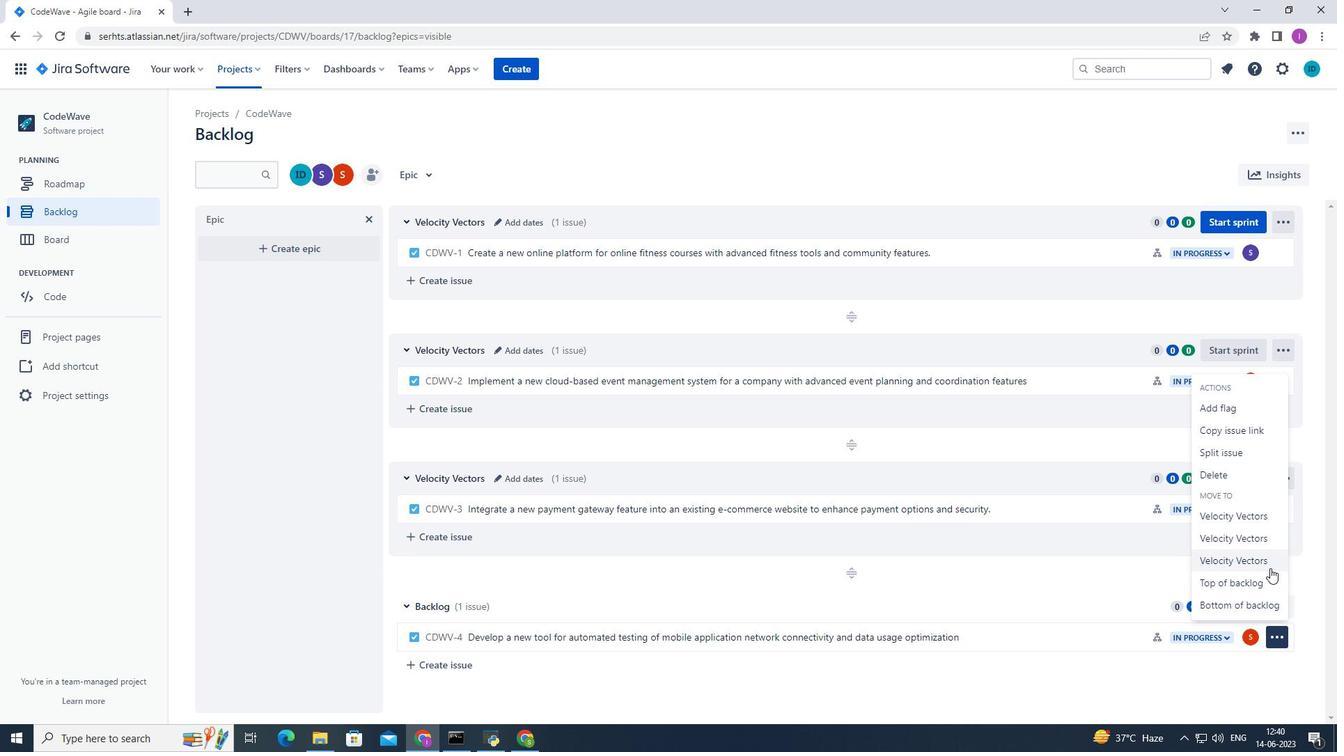 
Action: Mouse pressed left at (1267, 566)
Screenshot: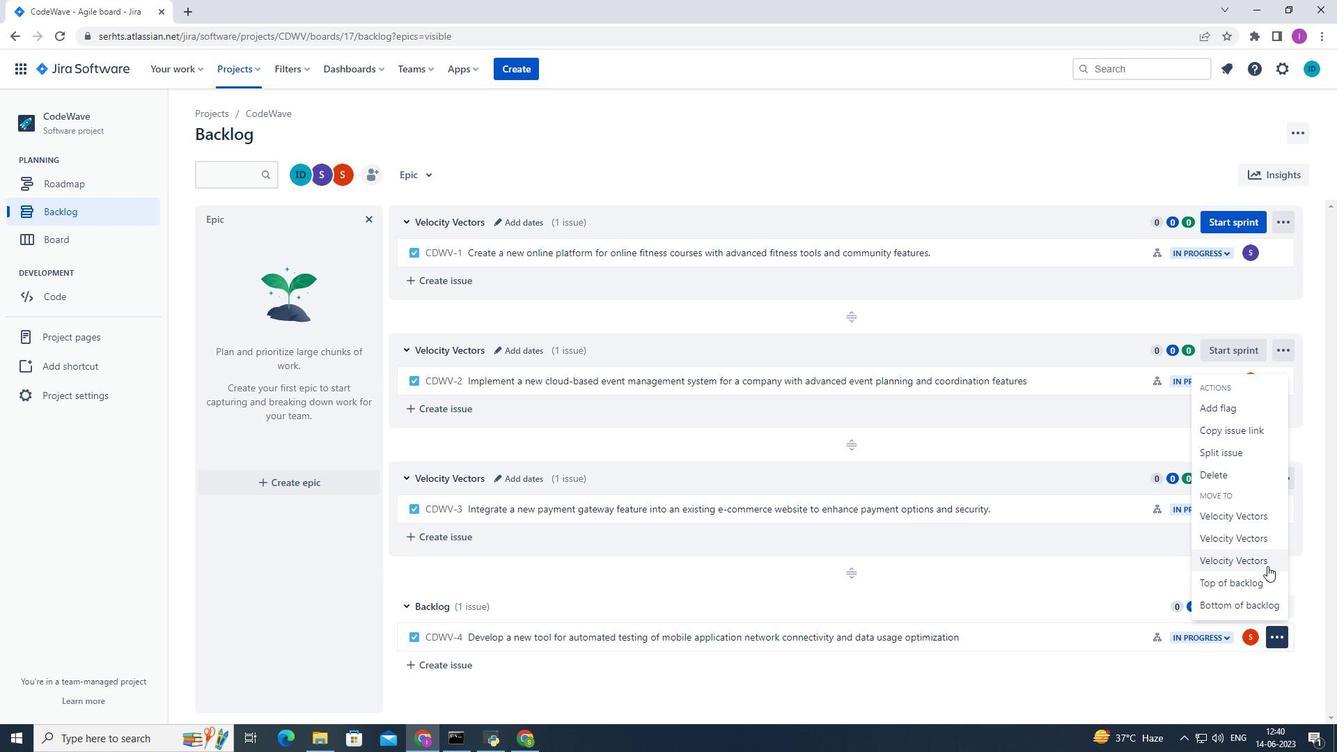 
Action: Mouse moved to (963, 495)
Screenshot: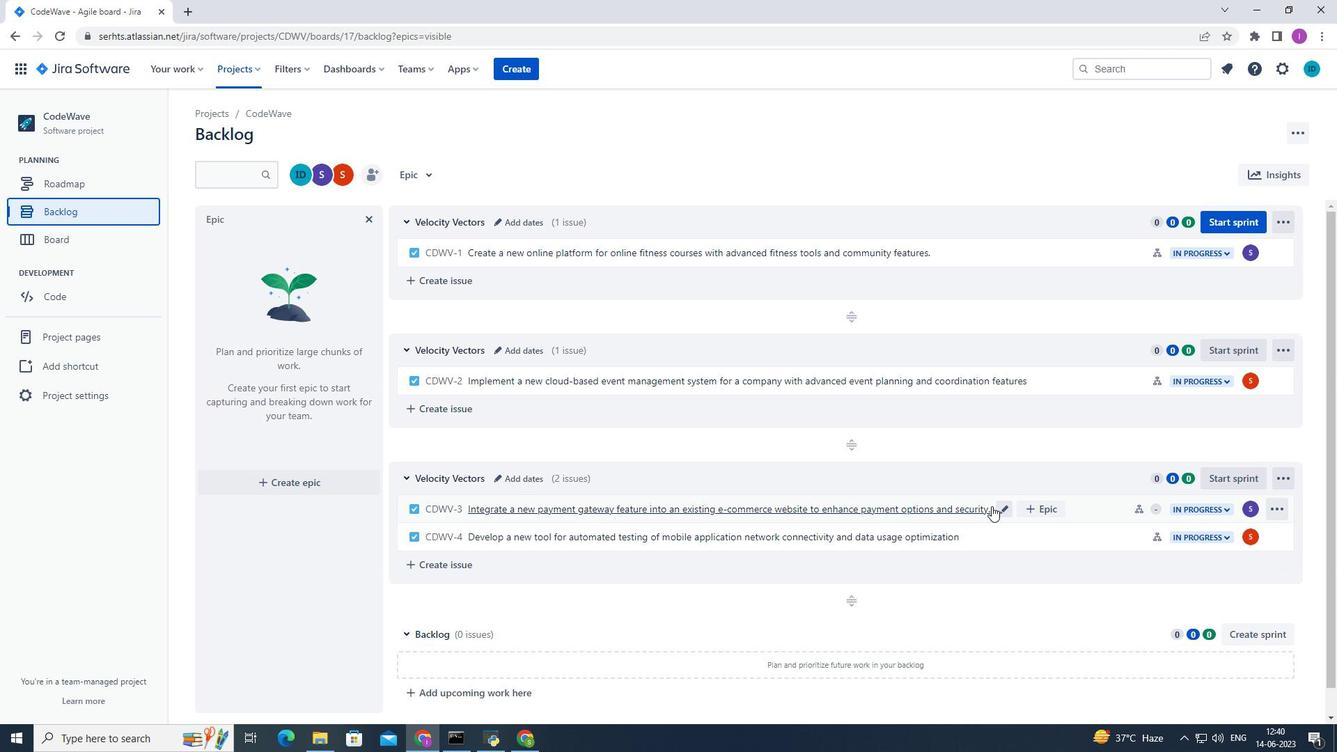 
